 Task: Add an event with the title Casual Sales Team Strategy Discussion, date '2024/03/17', time 9:15 AM to 11:15 AM, logged in from the account softage.10@softage.netand send the event invitation to softage.5@softage.net and softage.6@softage.net. Set a reminder for the event 30 minutes before
Action: Mouse moved to (82, 111)
Screenshot: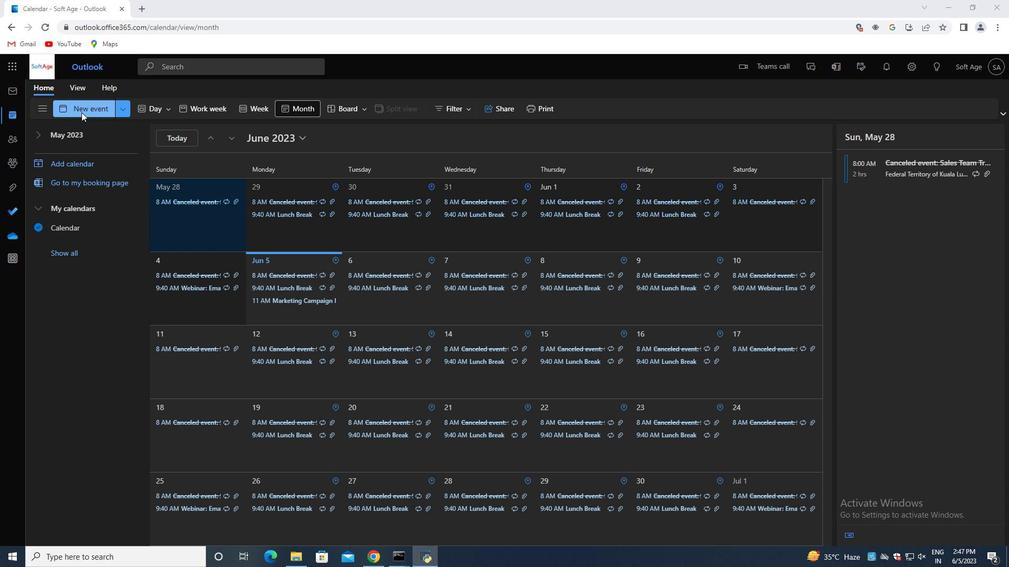 
Action: Mouse pressed left at (82, 111)
Screenshot: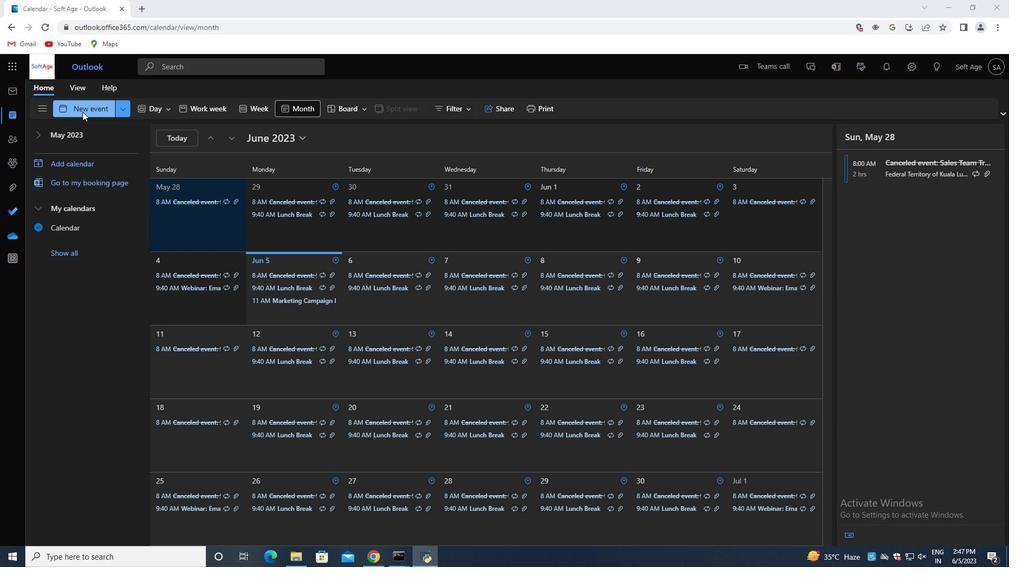 
Action: Mouse moved to (280, 168)
Screenshot: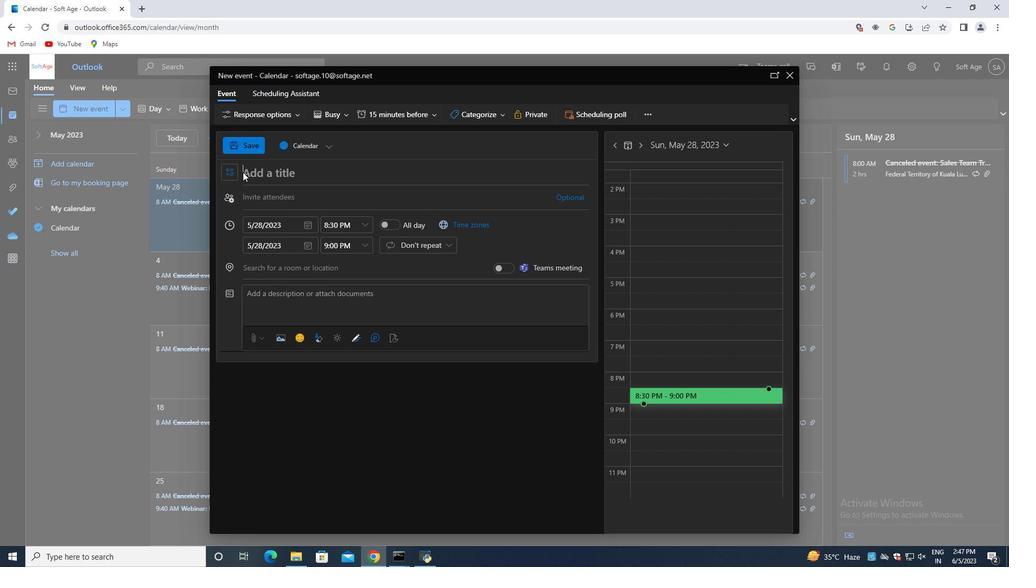 
Action: Mouse pressed left at (280, 168)
Screenshot: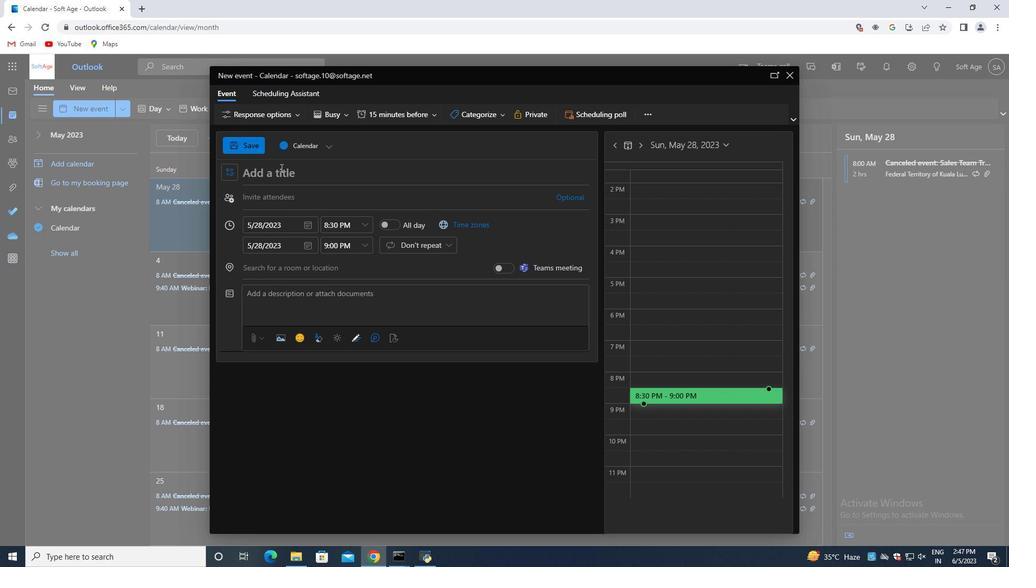 
Action: Key pressed <Key.shift>Casual<Key.space><Key.shift>Sales<Key.space><Key.shift>Team<Key.space><Key.shift>Strategy<Key.space><Key.shift>Discussion
Screenshot: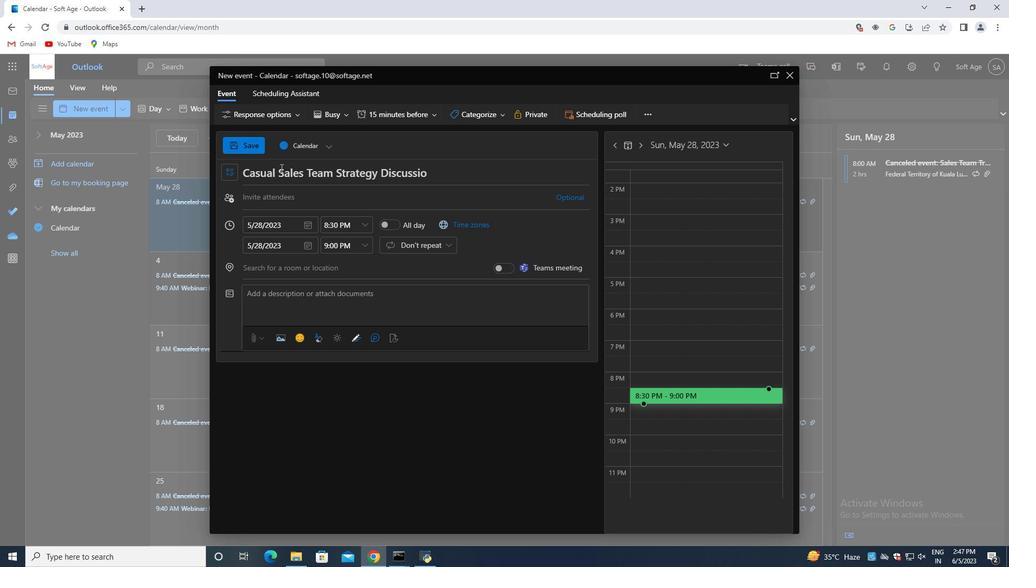 
Action: Mouse moved to (309, 223)
Screenshot: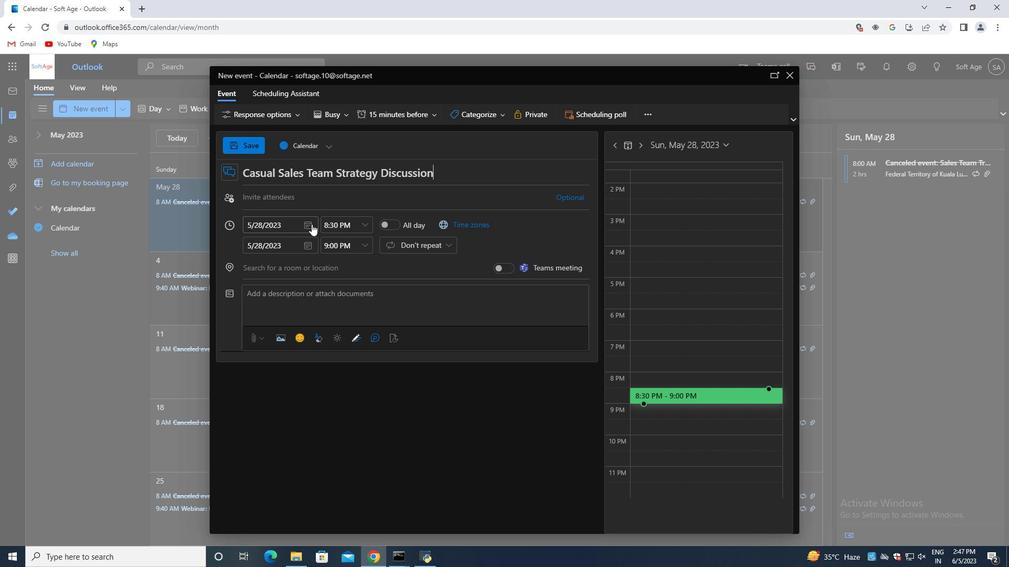 
Action: Mouse pressed left at (309, 223)
Screenshot: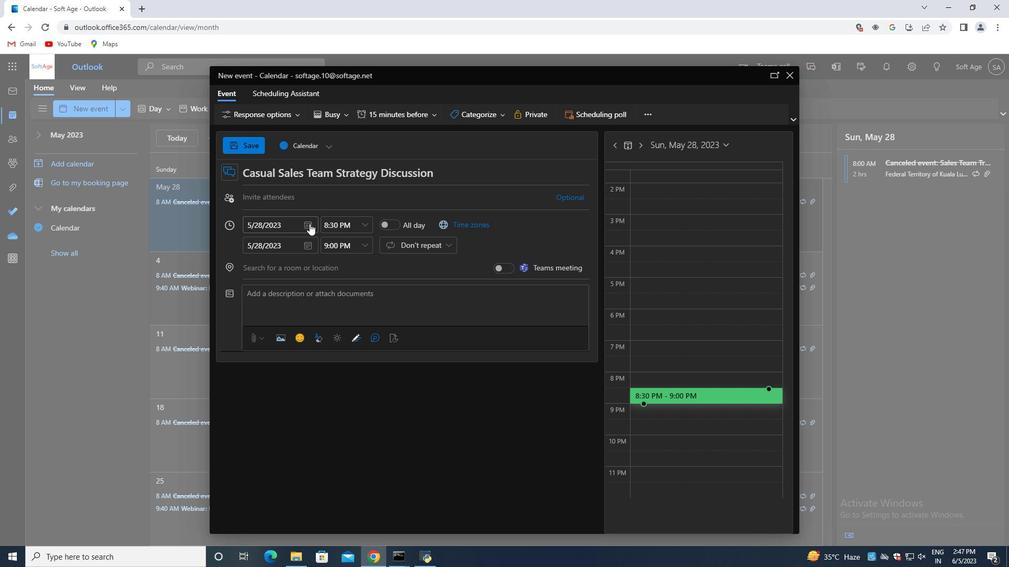 
Action: Mouse moved to (344, 243)
Screenshot: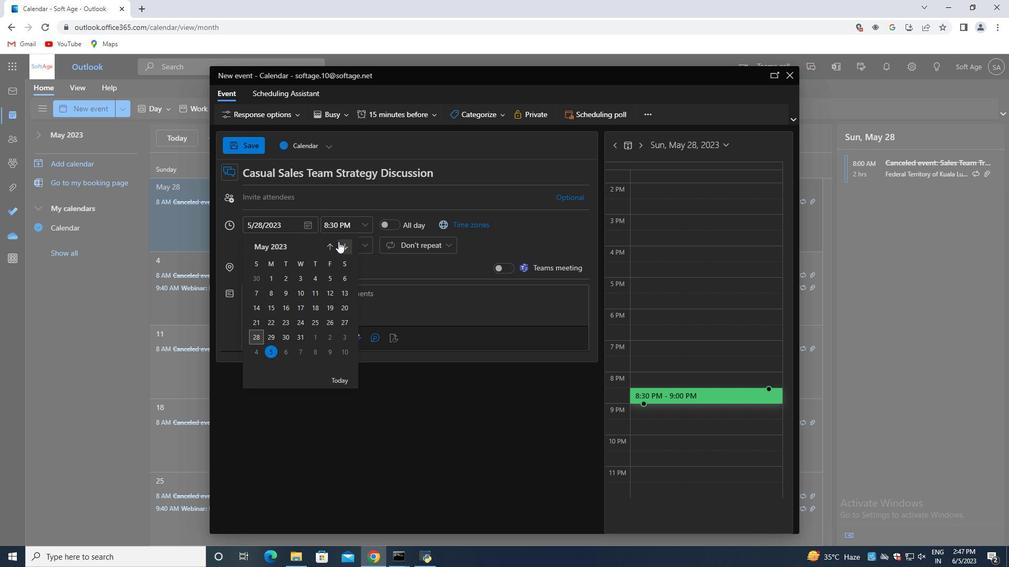 
Action: Mouse pressed left at (344, 243)
Screenshot: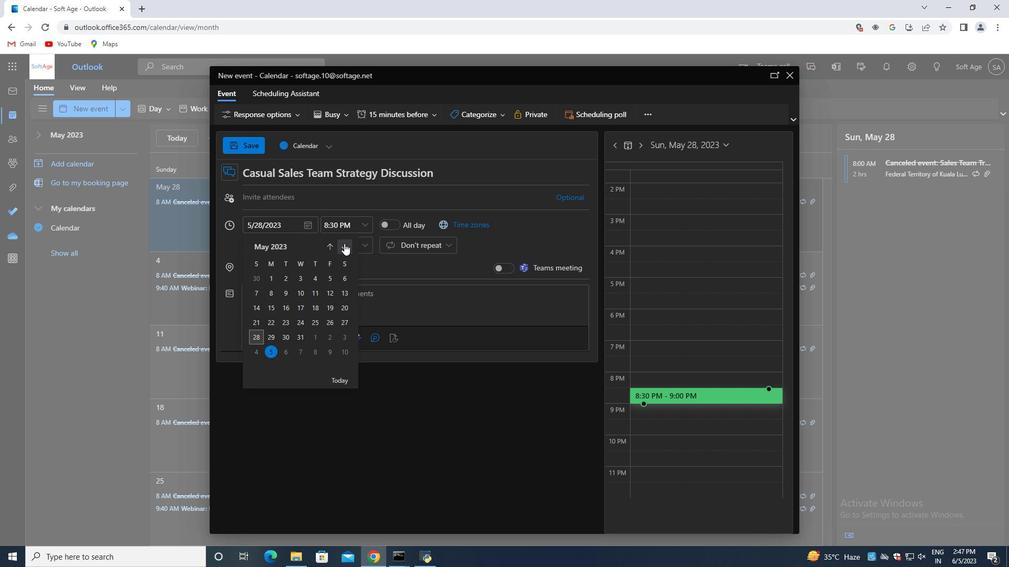 
Action: Mouse pressed left at (344, 243)
Screenshot: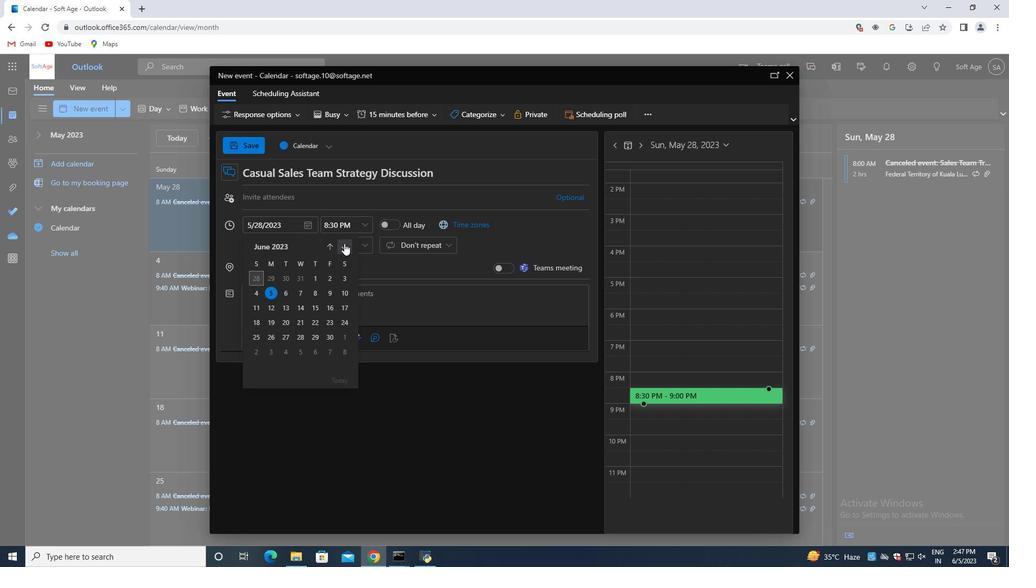 
Action: Mouse pressed left at (344, 243)
Screenshot: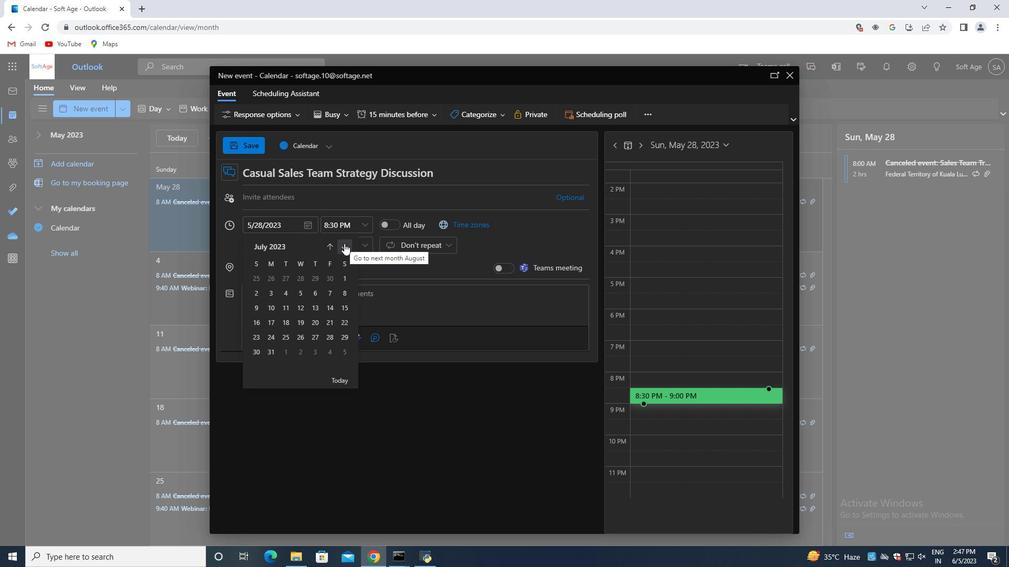 
Action: Mouse pressed left at (344, 243)
Screenshot: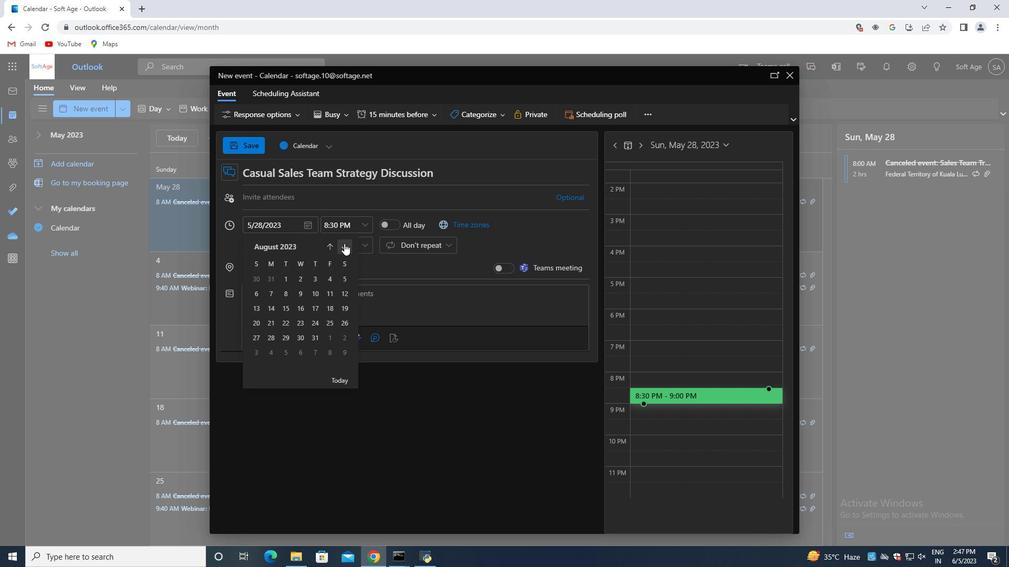 
Action: Mouse pressed left at (344, 243)
Screenshot: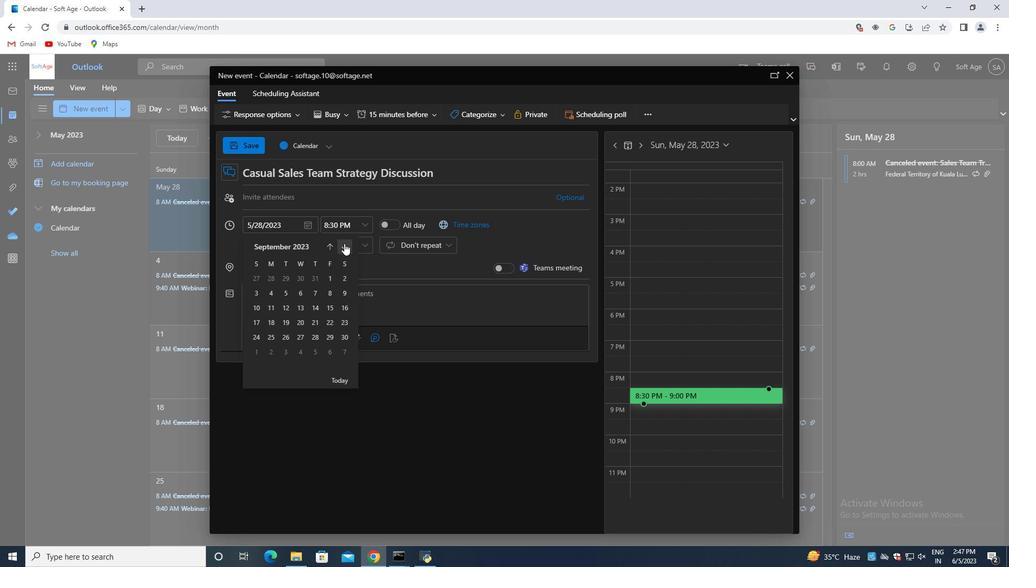 
Action: Mouse pressed left at (344, 243)
Screenshot: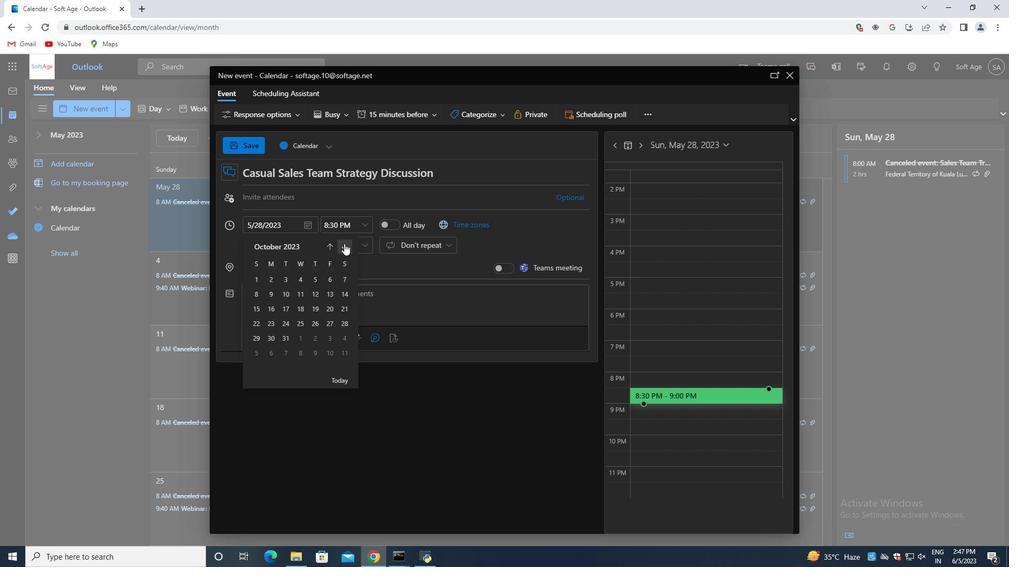 
Action: Mouse pressed left at (344, 243)
Screenshot: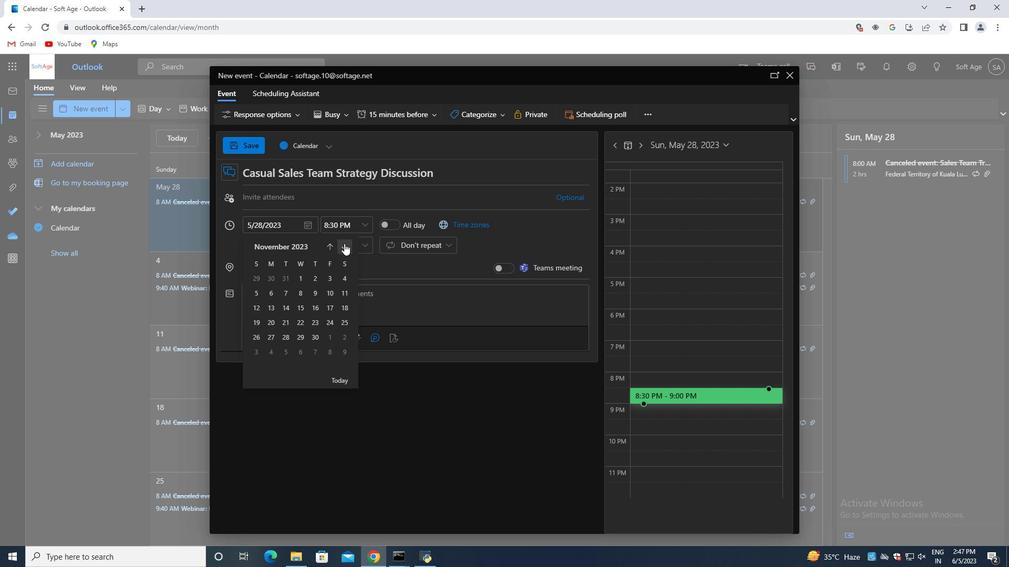 
Action: Mouse pressed left at (344, 243)
Screenshot: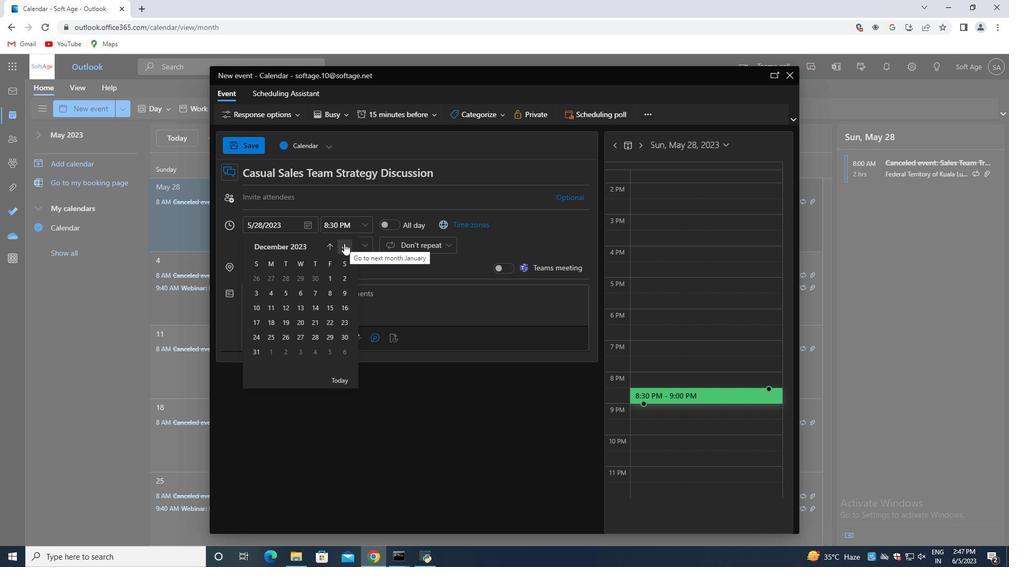 
Action: Mouse pressed left at (344, 243)
Screenshot: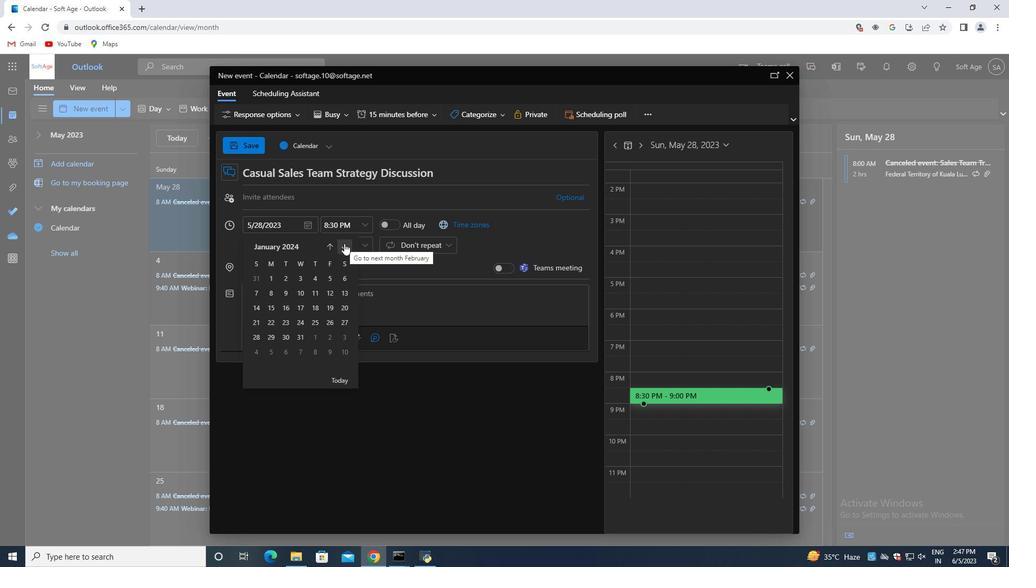 
Action: Mouse pressed left at (344, 243)
Screenshot: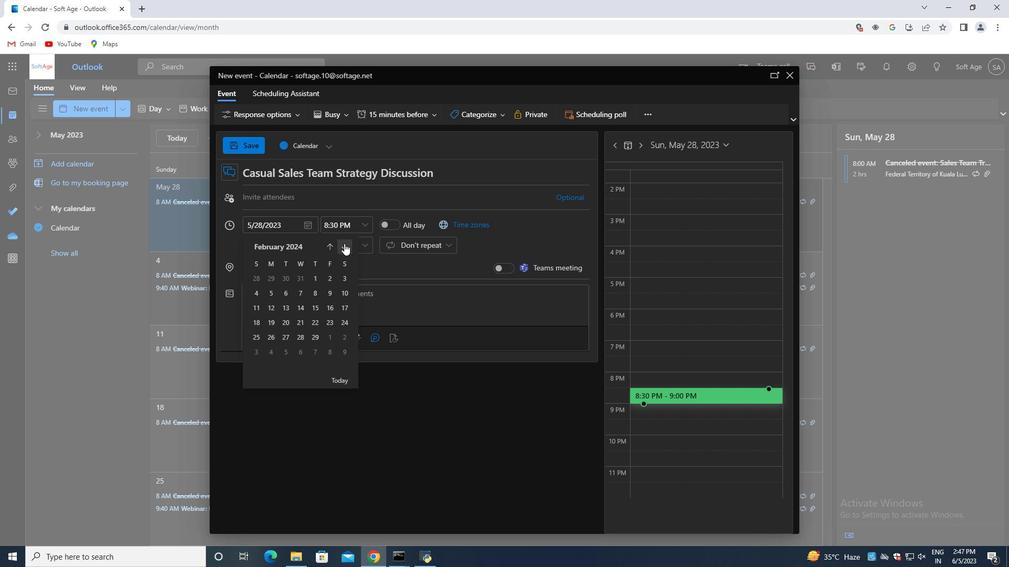 
Action: Mouse moved to (257, 322)
Screenshot: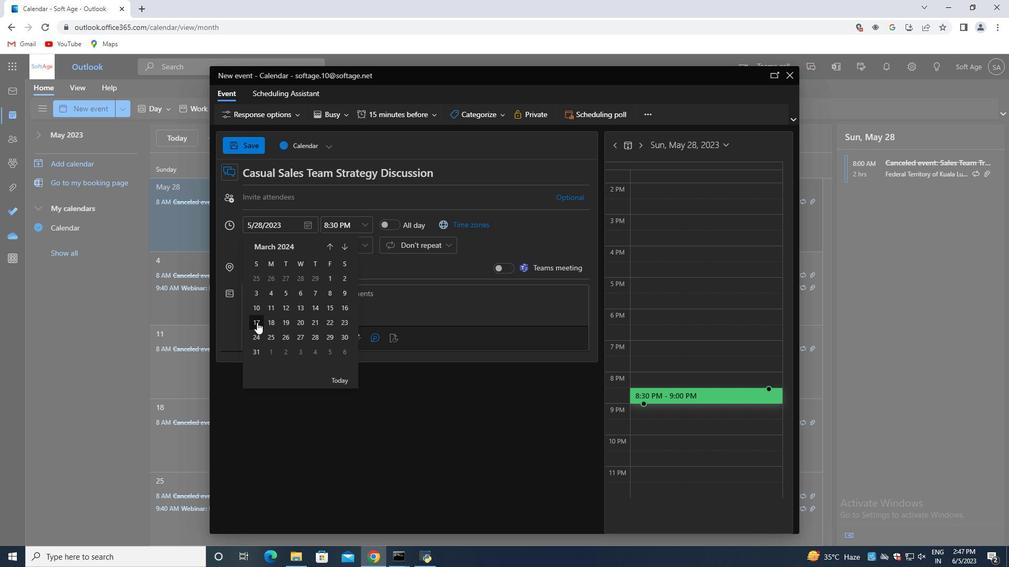 
Action: Mouse pressed left at (257, 322)
Screenshot: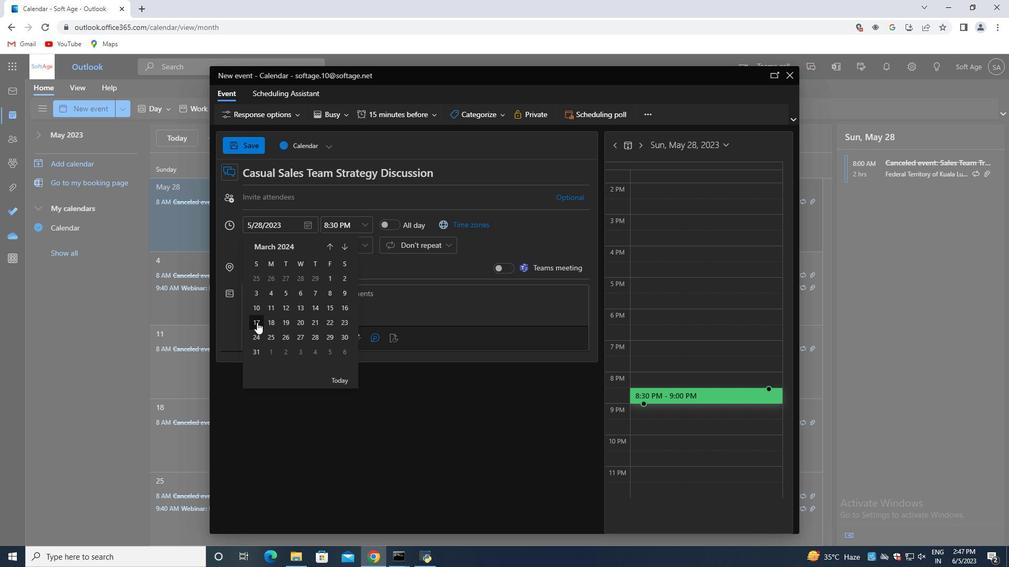 
Action: Mouse moved to (364, 223)
Screenshot: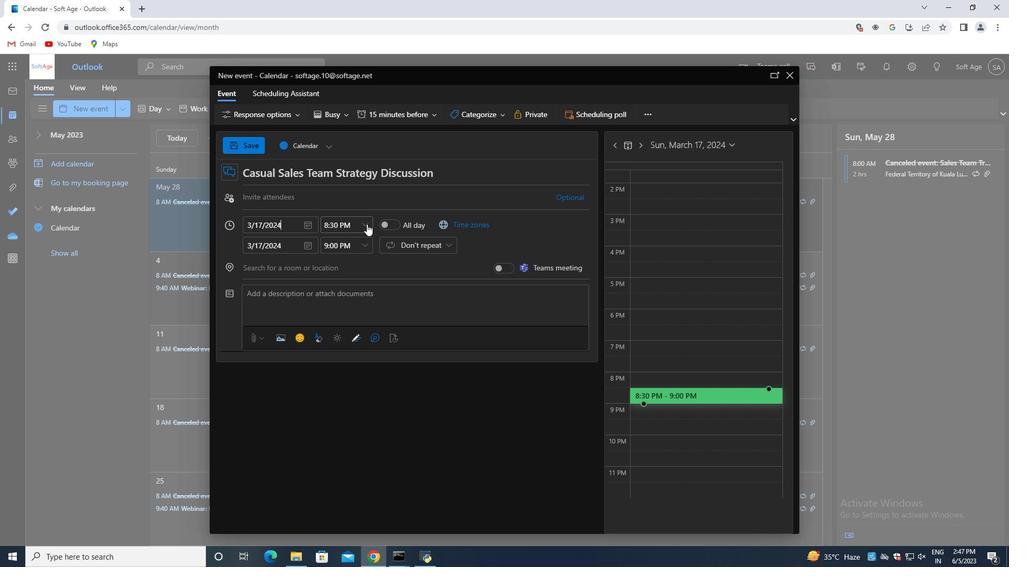 
Action: Mouse pressed left at (364, 223)
Screenshot: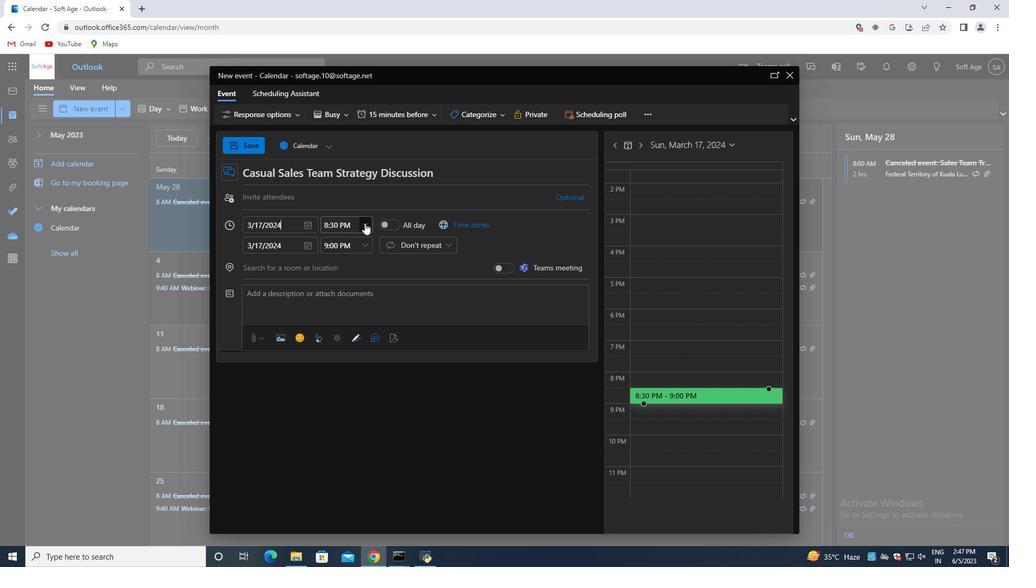 
Action: Key pressed <Key.backspace>9<Key.shift_r>:15<Key.space><Key.shift>A<Key.shift_r><Key.shift_r><Key.shift_r><Key.shift_r><Key.shift_r><Key.shift_r><Key.shift_r>M<Key.enter>
Screenshot: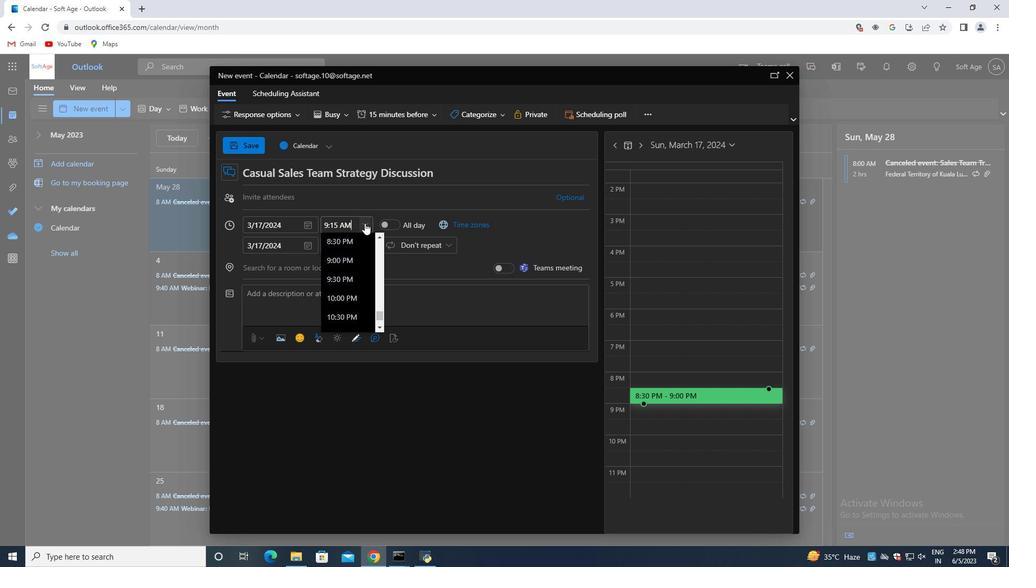
Action: Mouse moved to (368, 238)
Screenshot: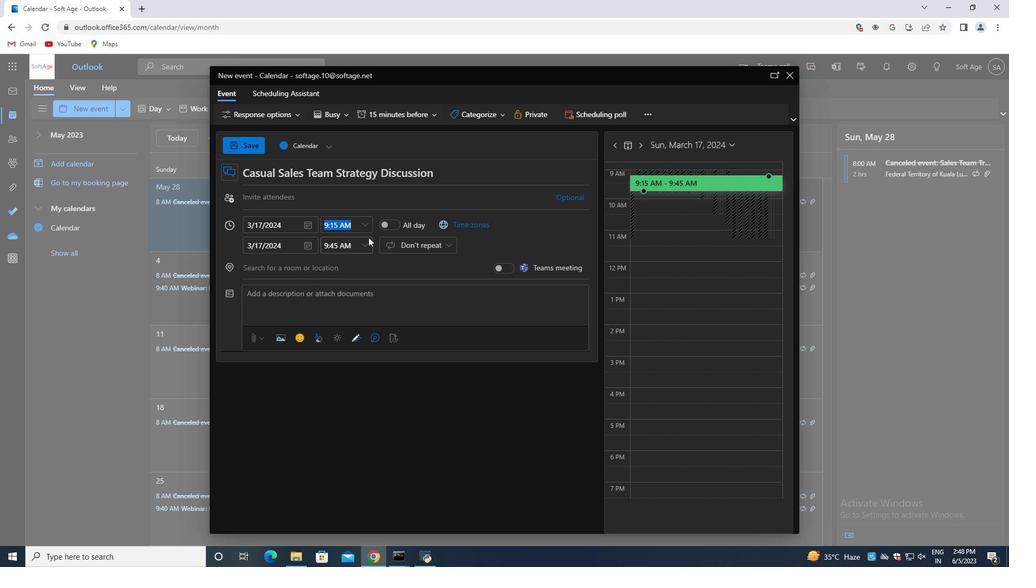 
Action: Mouse pressed left at (368, 238)
Screenshot: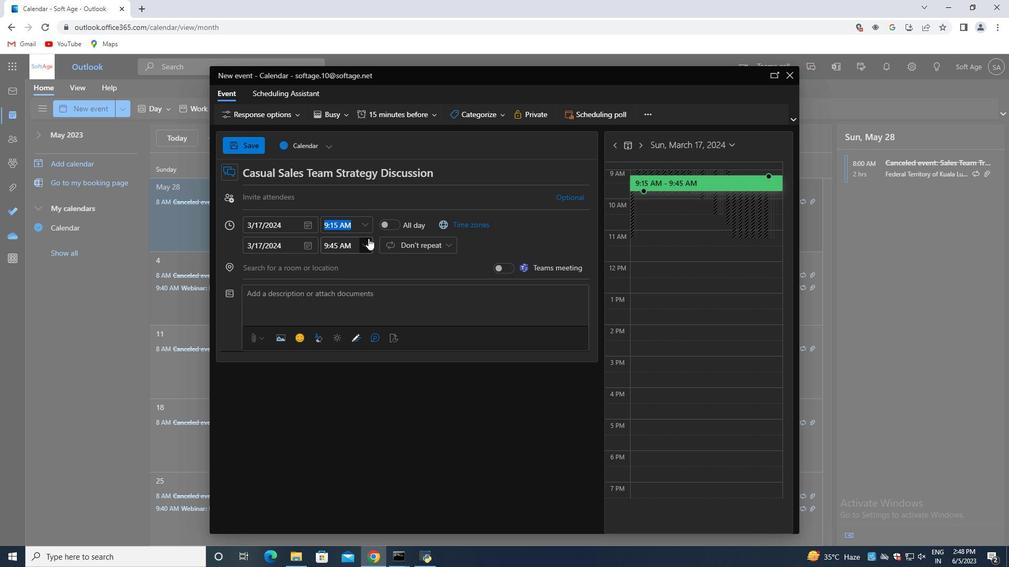 
Action: Mouse moved to (345, 317)
Screenshot: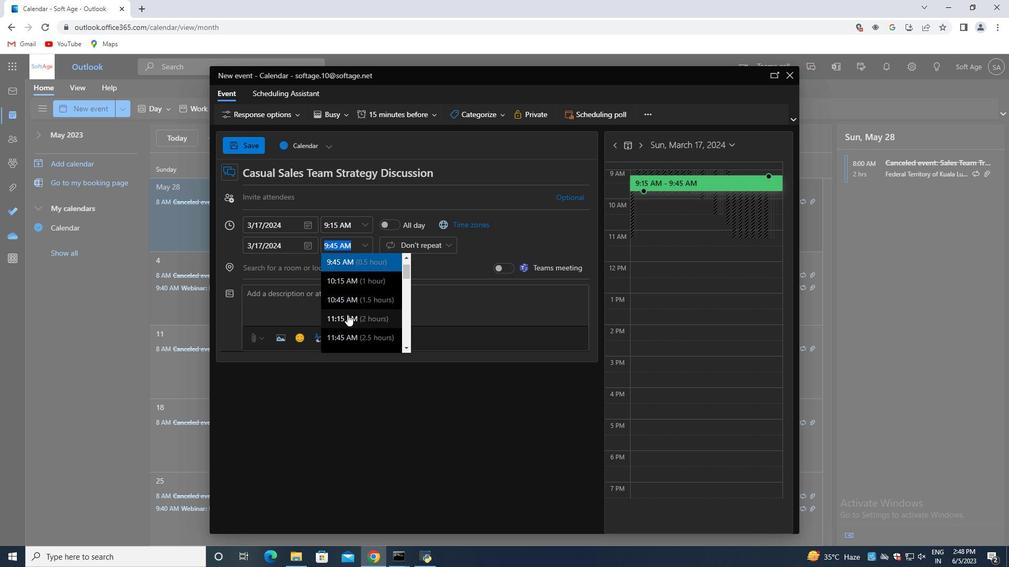 
Action: Mouse pressed left at (345, 317)
Screenshot: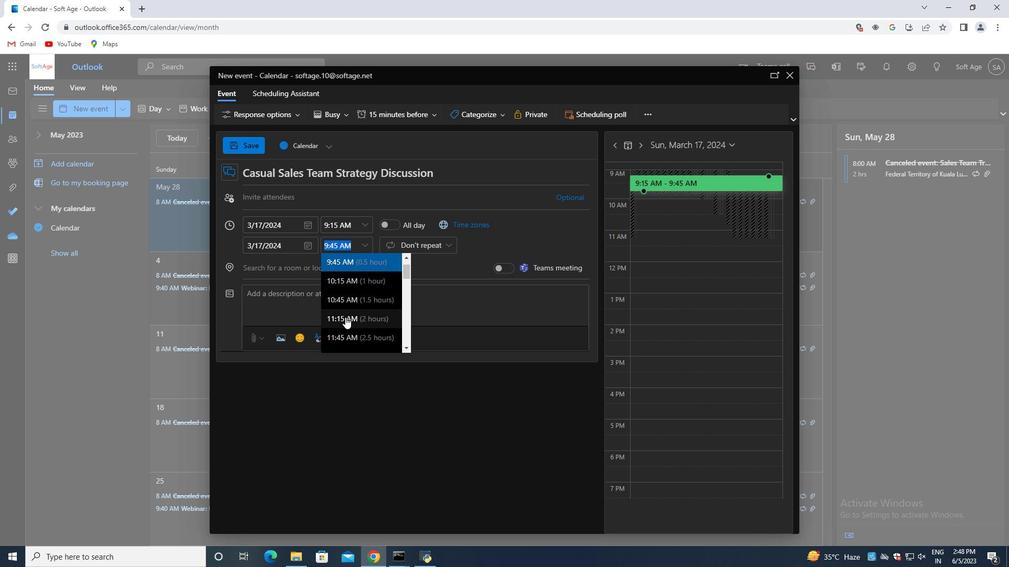 
Action: Mouse moved to (261, 193)
Screenshot: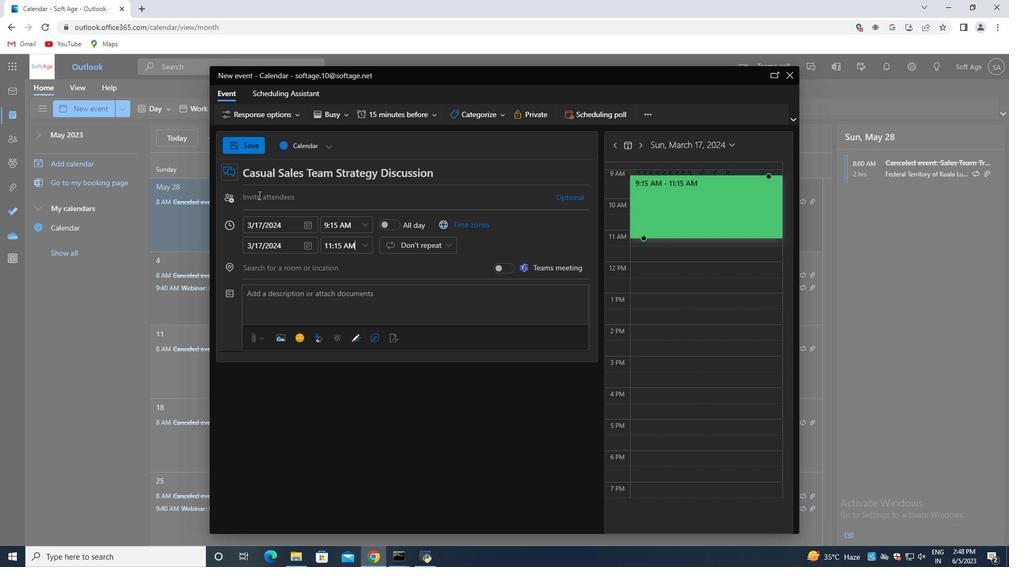
Action: Mouse pressed left at (261, 193)
Screenshot: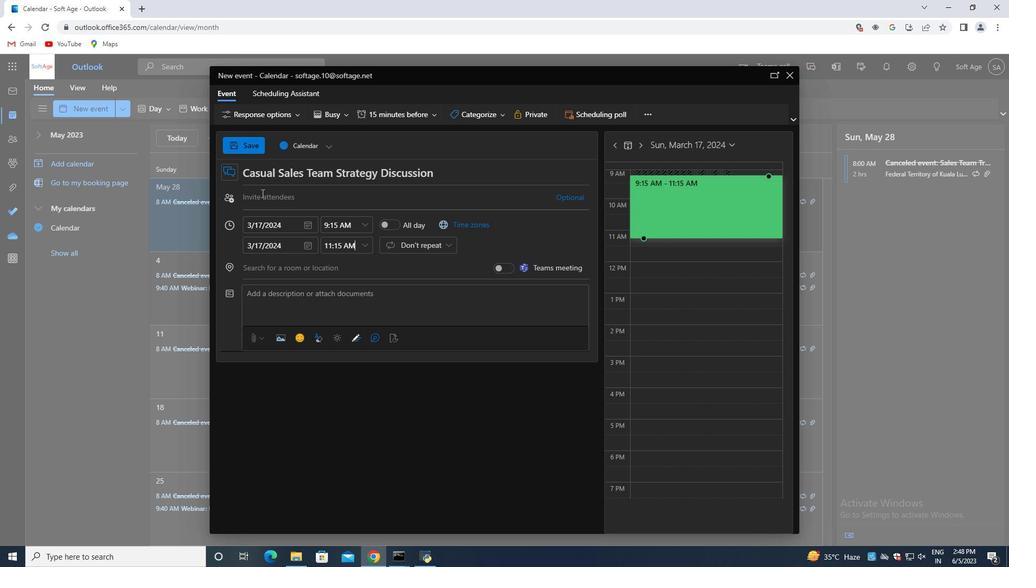 
Action: Key pressed softage.5<Key.shift>@softage.net<Key.enter>softage.6<Key.shift>@softage.net<Key.enter>
Screenshot: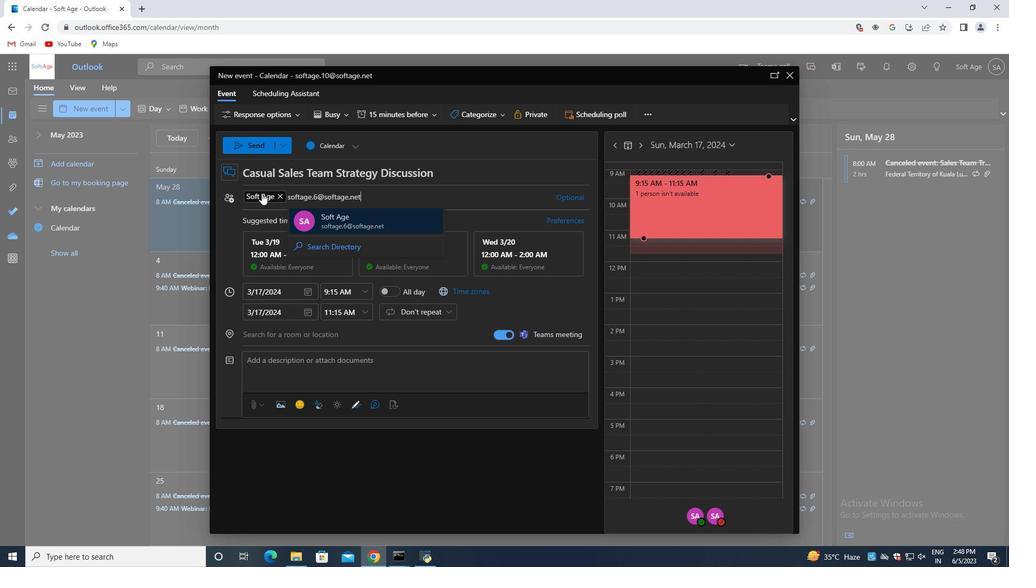 
Action: Mouse moved to (405, 115)
Screenshot: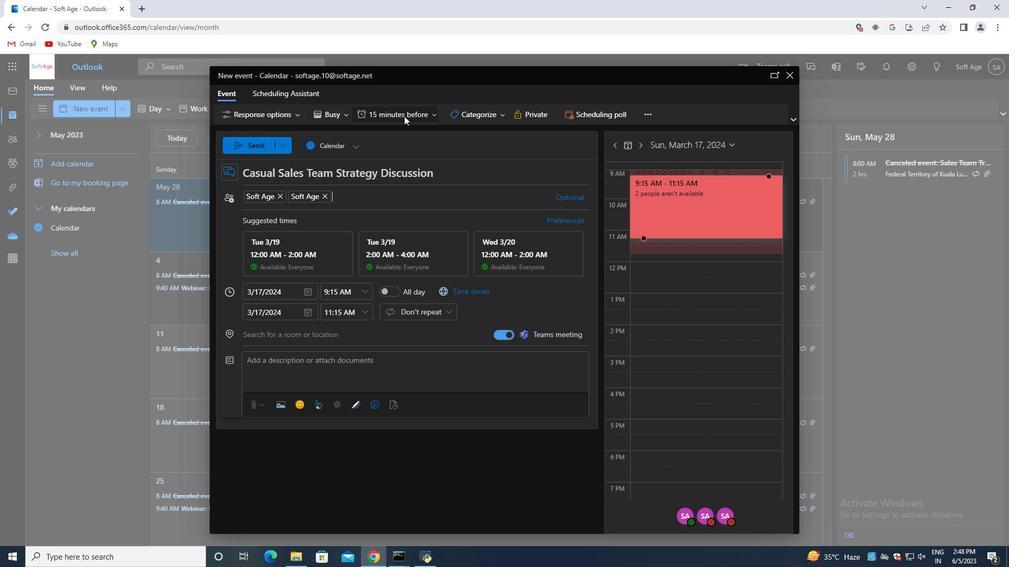 
Action: Mouse pressed left at (405, 115)
Screenshot: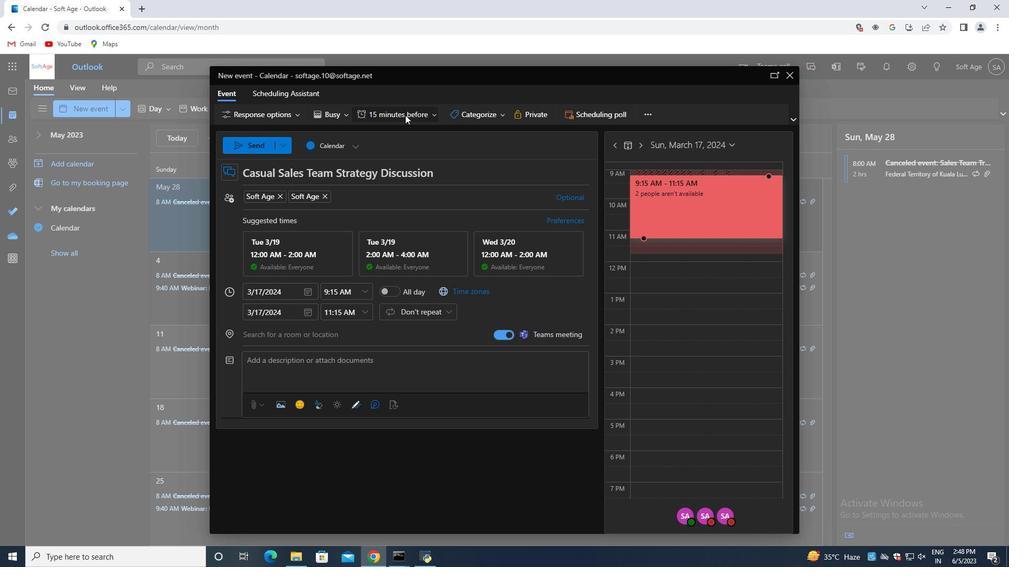 
Action: Mouse moved to (399, 209)
Screenshot: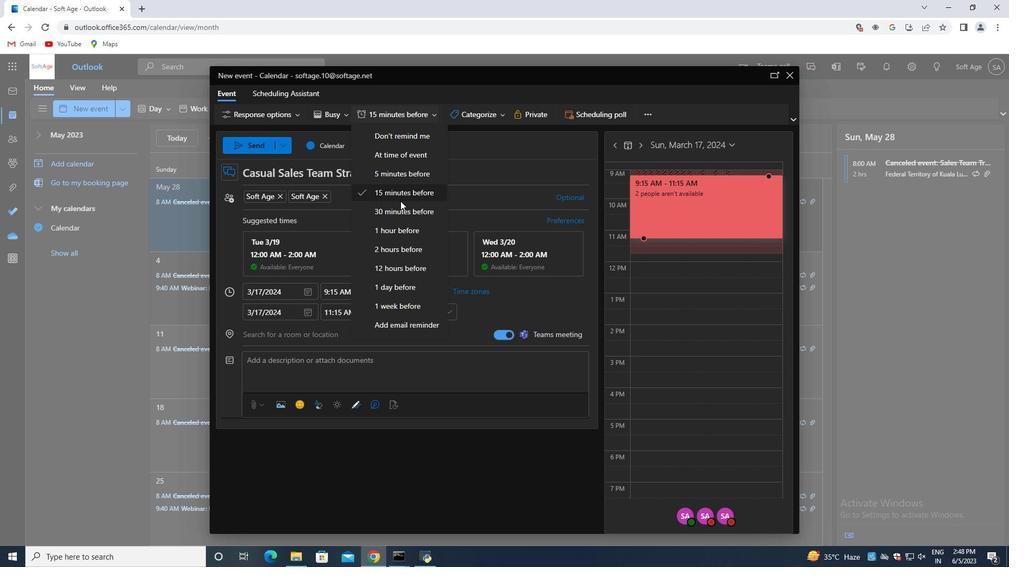 
Action: Mouse pressed left at (399, 209)
Screenshot: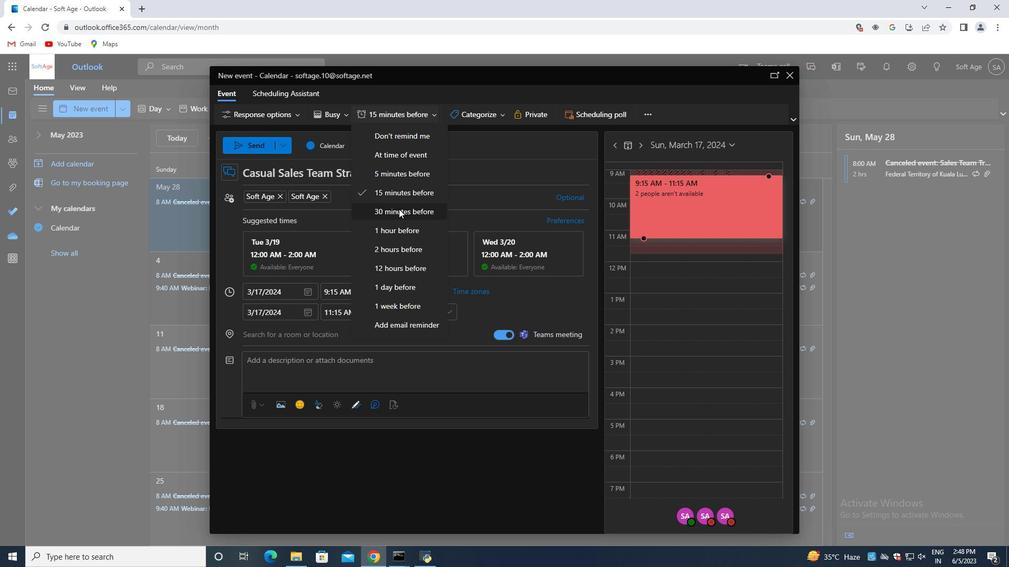 
Action: Mouse moved to (264, 143)
Screenshot: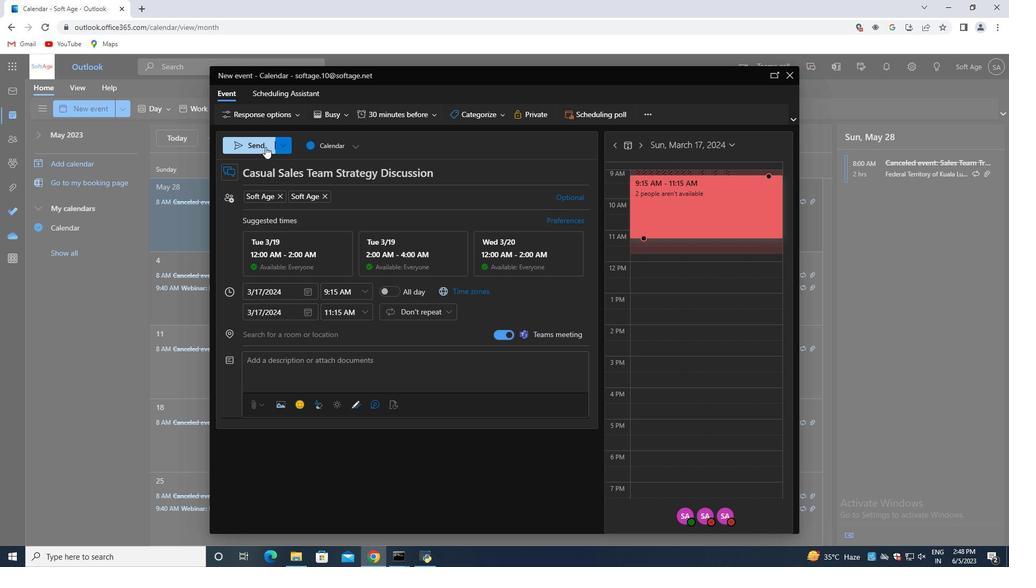 
Action: Mouse pressed left at (264, 143)
Screenshot: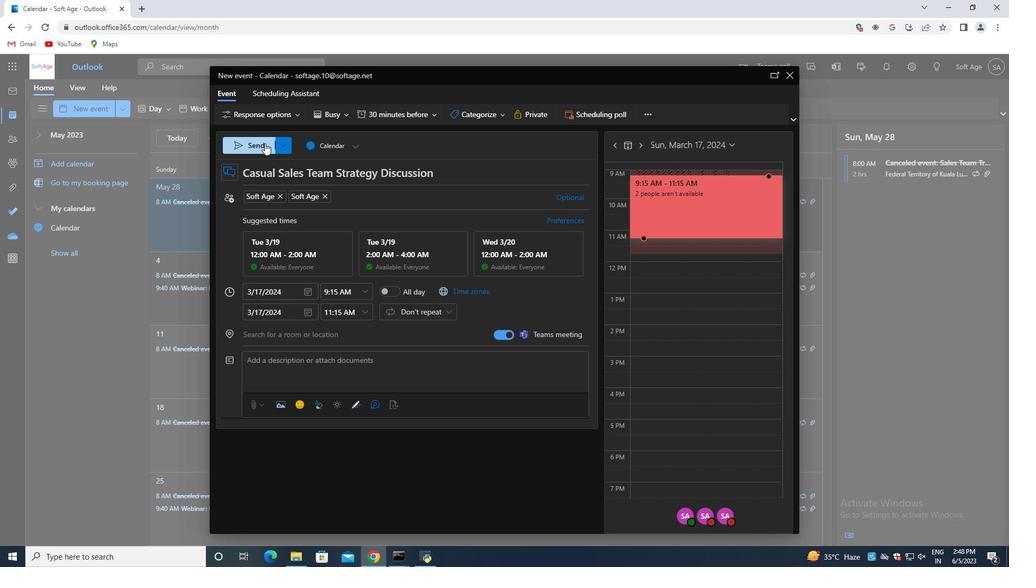 
